 Task: In the  document form.pdf Download file as 'Open Document Format' Share this file with 'softage.8@softage.net' Insert the command  Editing
Action: Mouse moved to (45, 66)
Screenshot: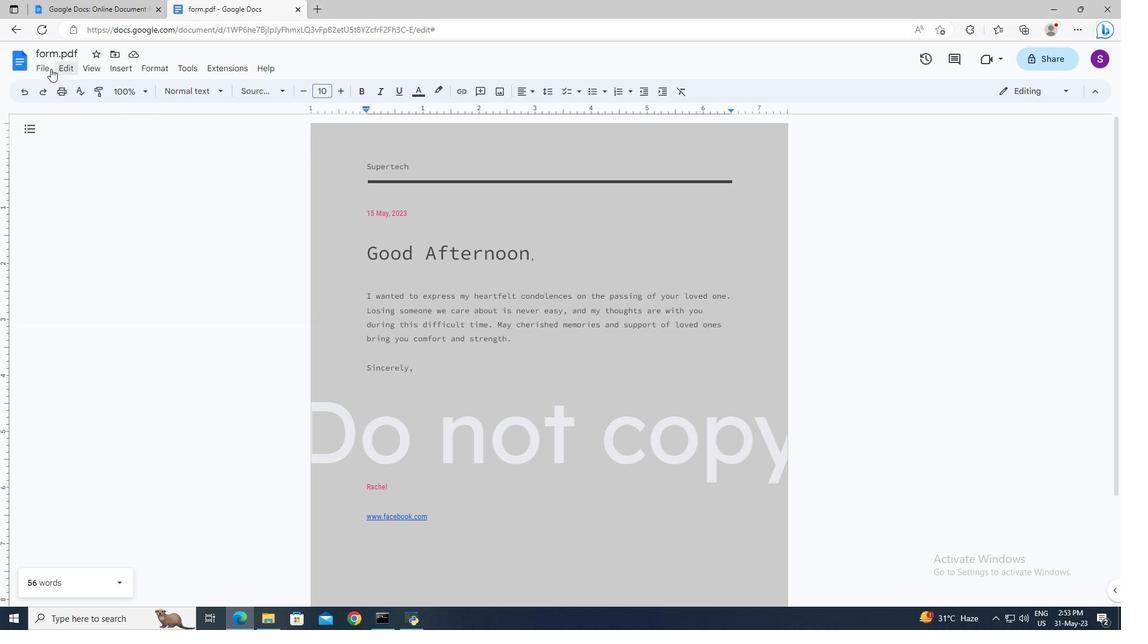 
Action: Mouse pressed left at (45, 66)
Screenshot: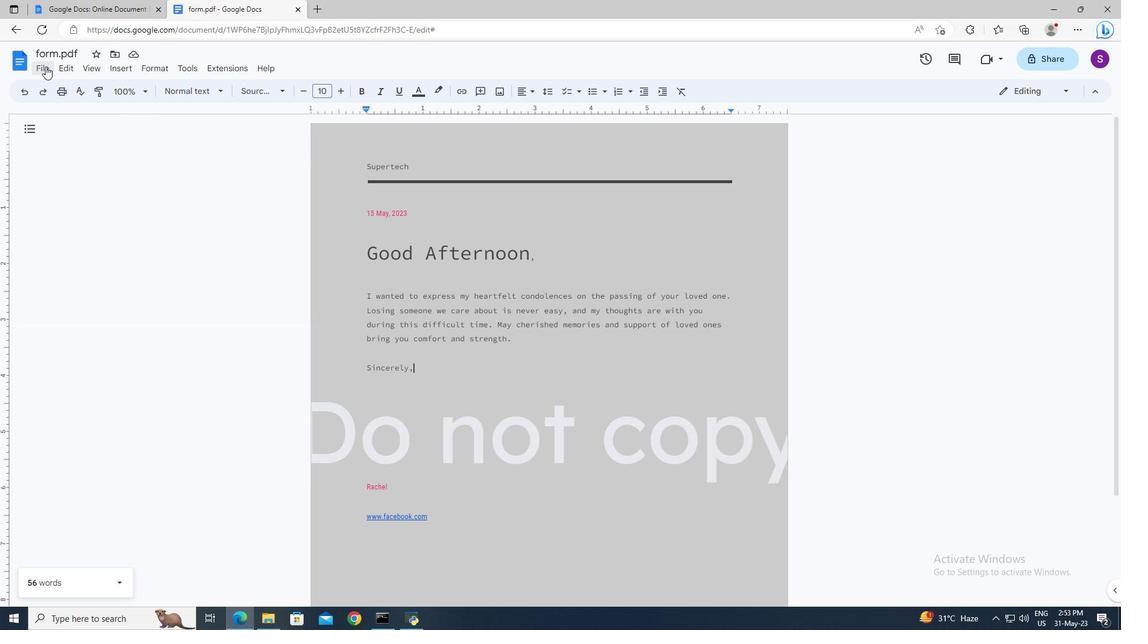 
Action: Mouse moved to (251, 209)
Screenshot: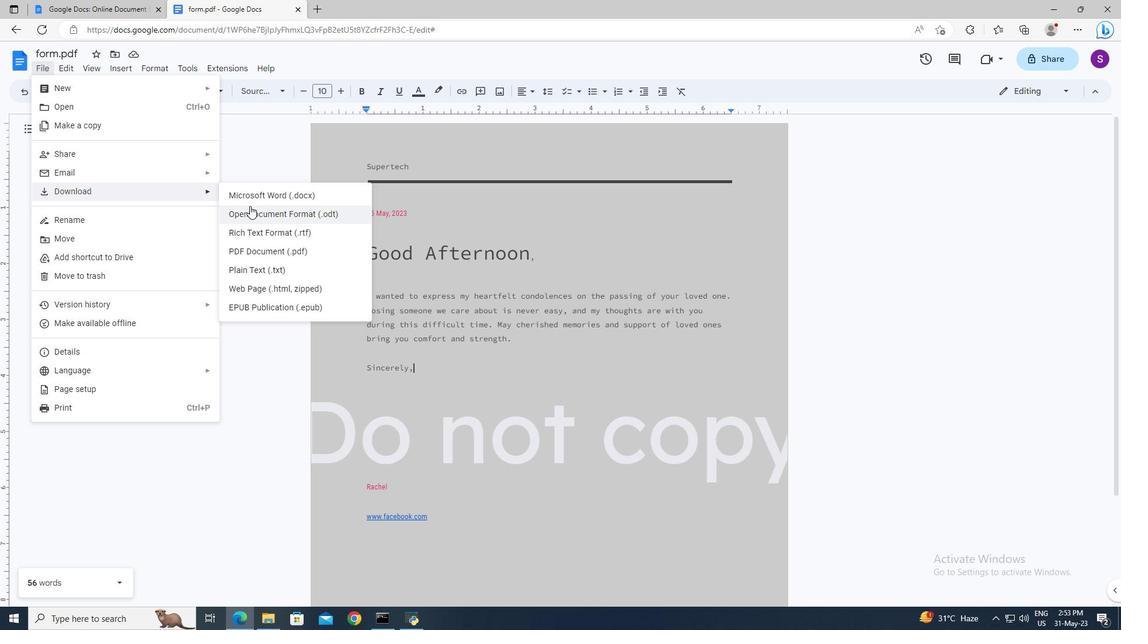 
Action: Mouse pressed left at (251, 209)
Screenshot: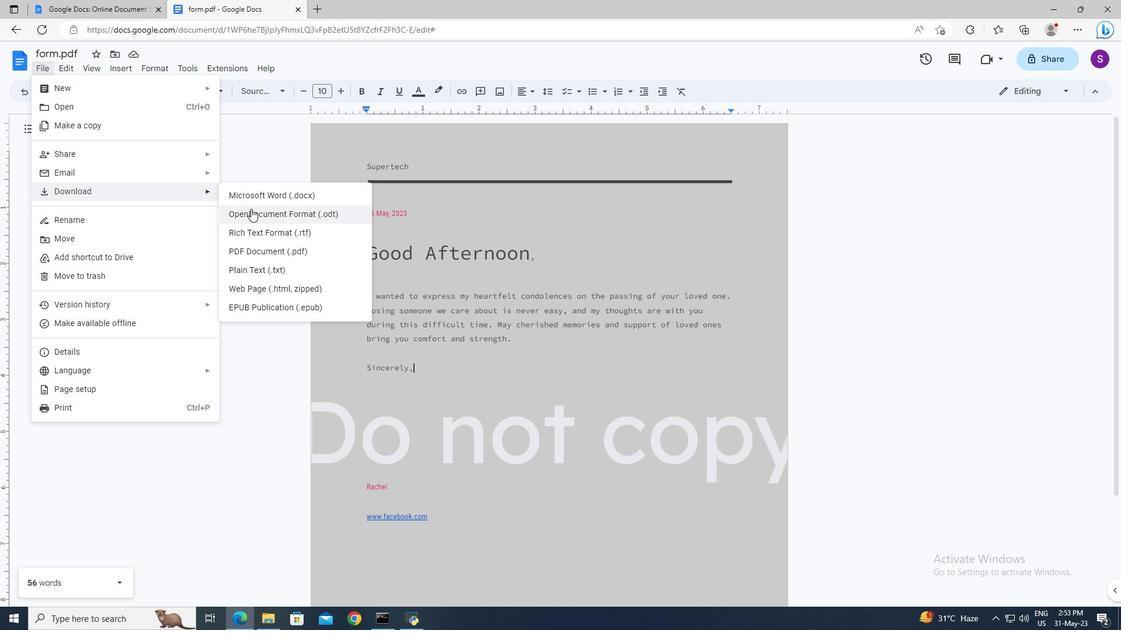 
Action: Mouse moved to (45, 70)
Screenshot: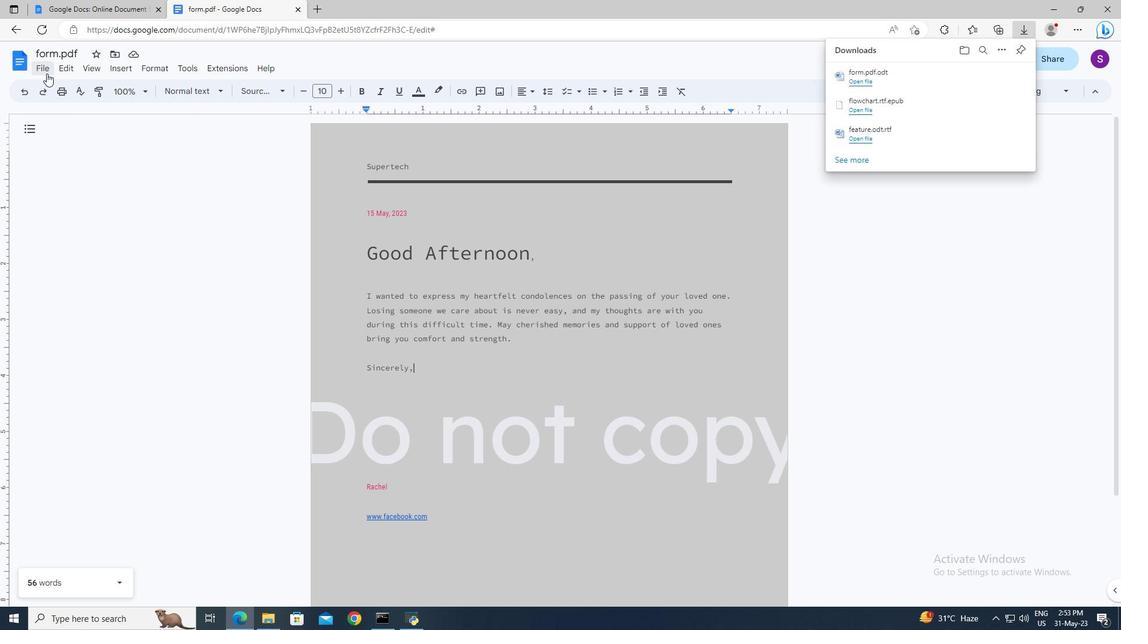 
Action: Mouse pressed left at (45, 70)
Screenshot: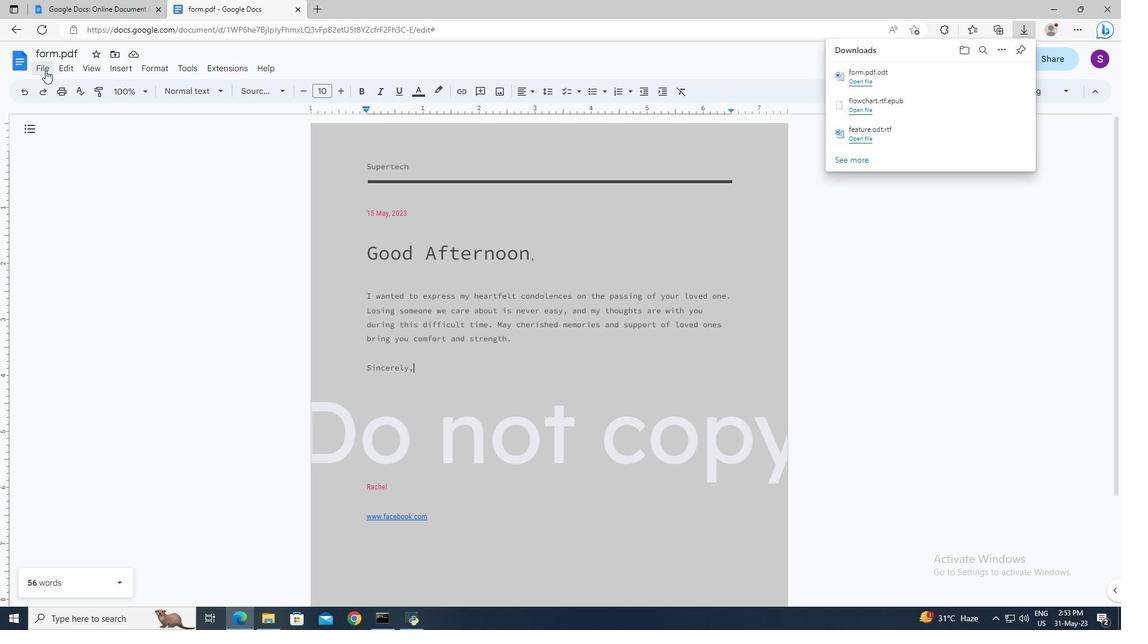 
Action: Mouse moved to (242, 150)
Screenshot: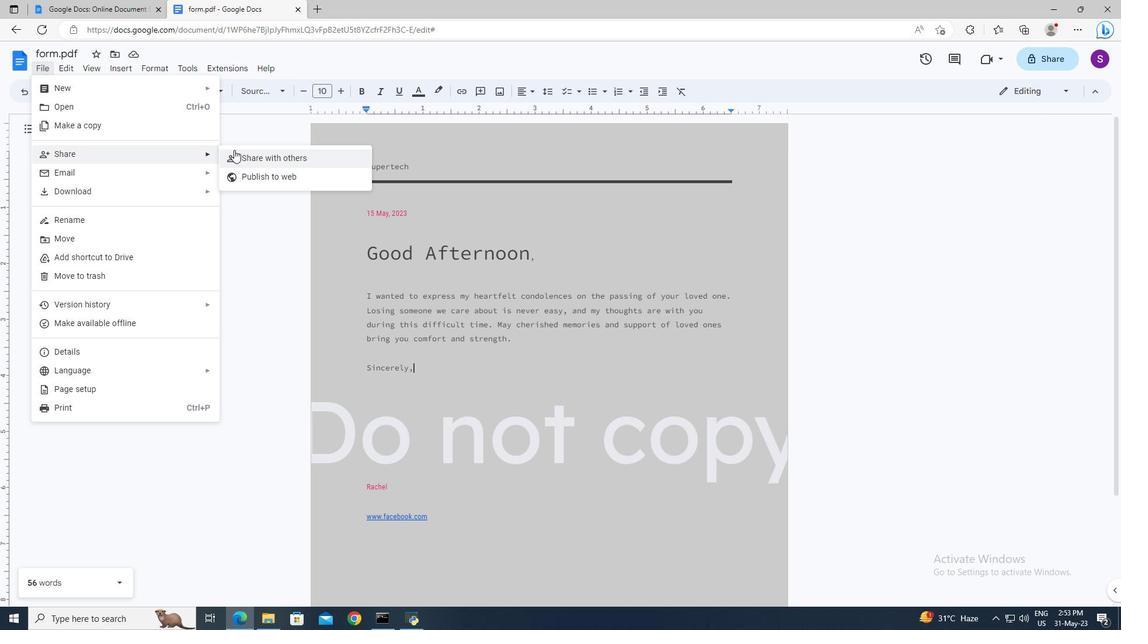 
Action: Mouse pressed left at (242, 150)
Screenshot: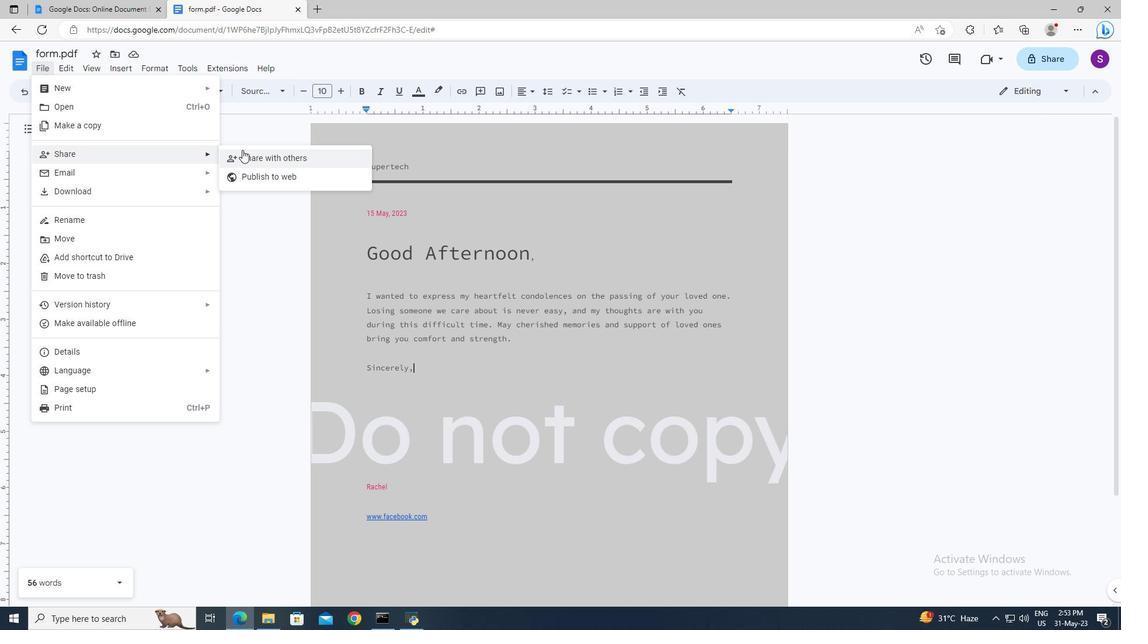 
Action: Mouse moved to (452, 251)
Screenshot: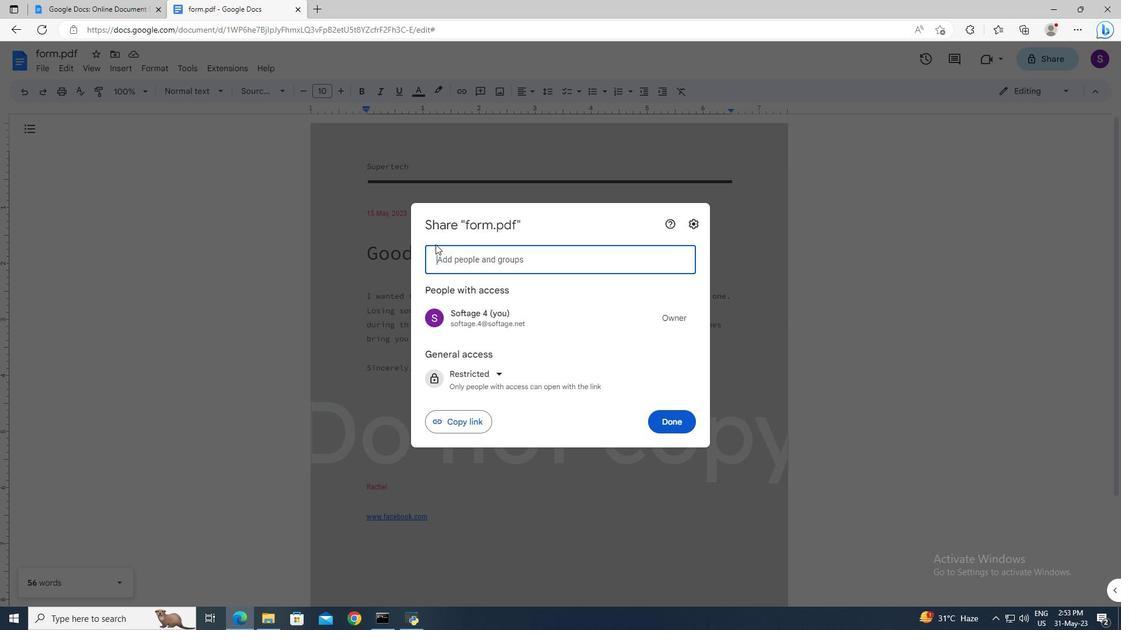 
Action: Mouse pressed left at (452, 251)
Screenshot: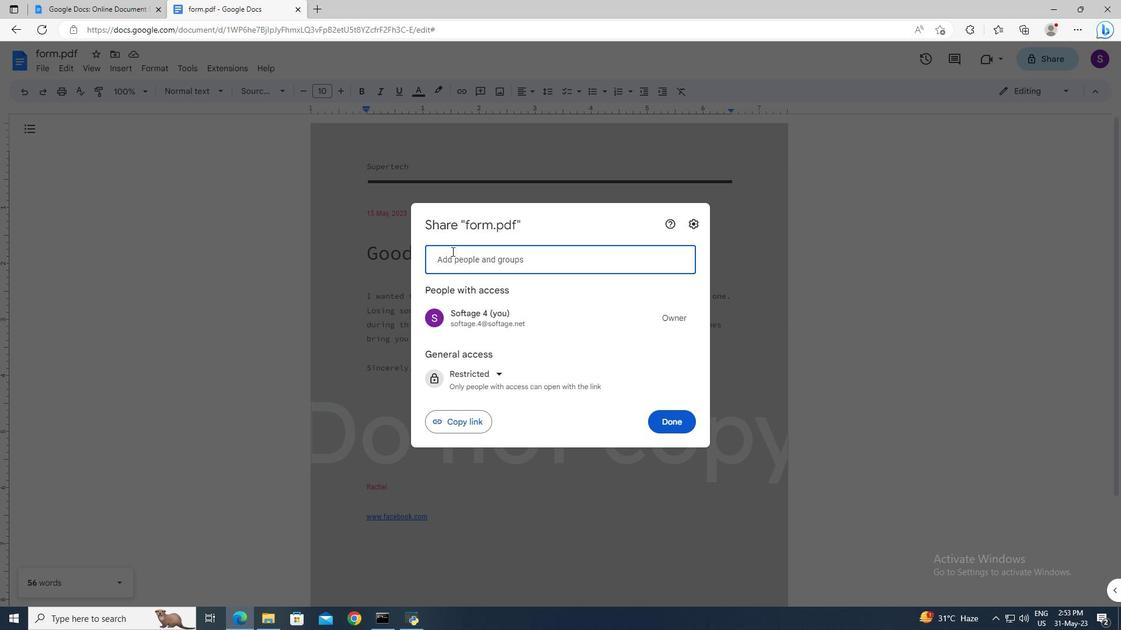 
Action: Mouse moved to (451, 251)
Screenshot: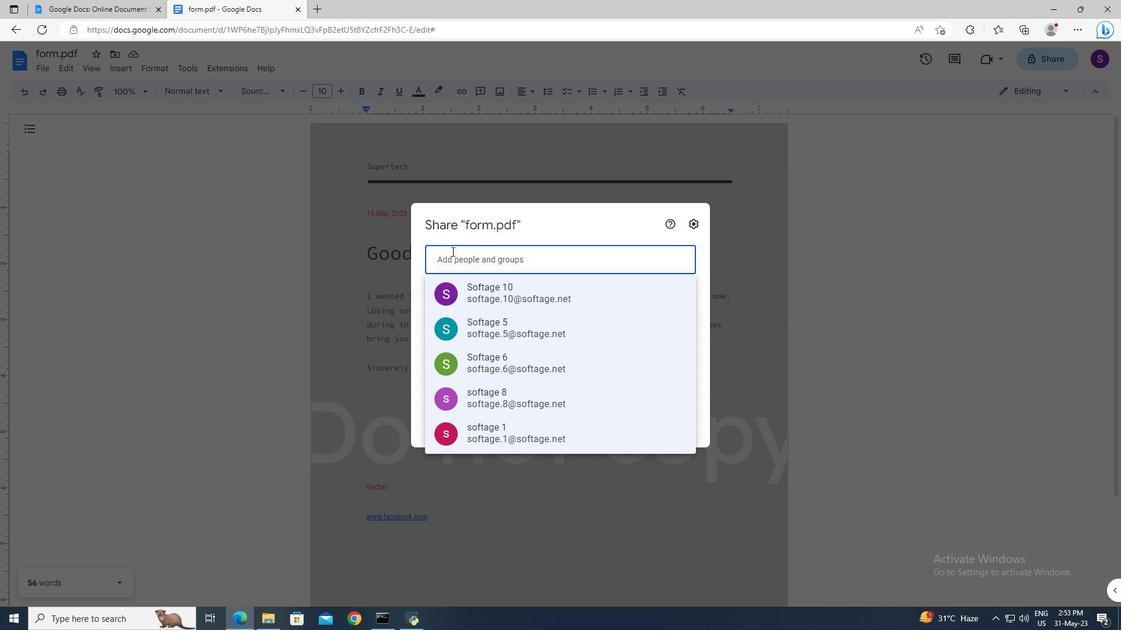 
Action: Key pressed softage.8<Key.shift><Key.shift><Key.shift><Key.shift><Key.shift><Key.shift>@softage.net<Key.enter>
Screenshot: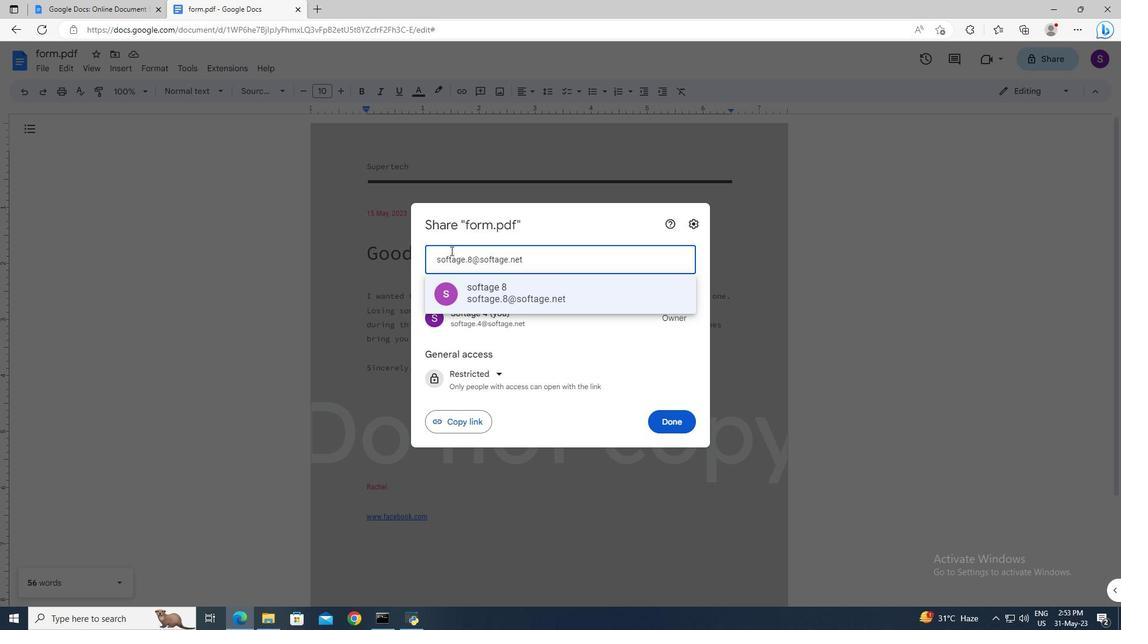 
Action: Mouse moved to (668, 411)
Screenshot: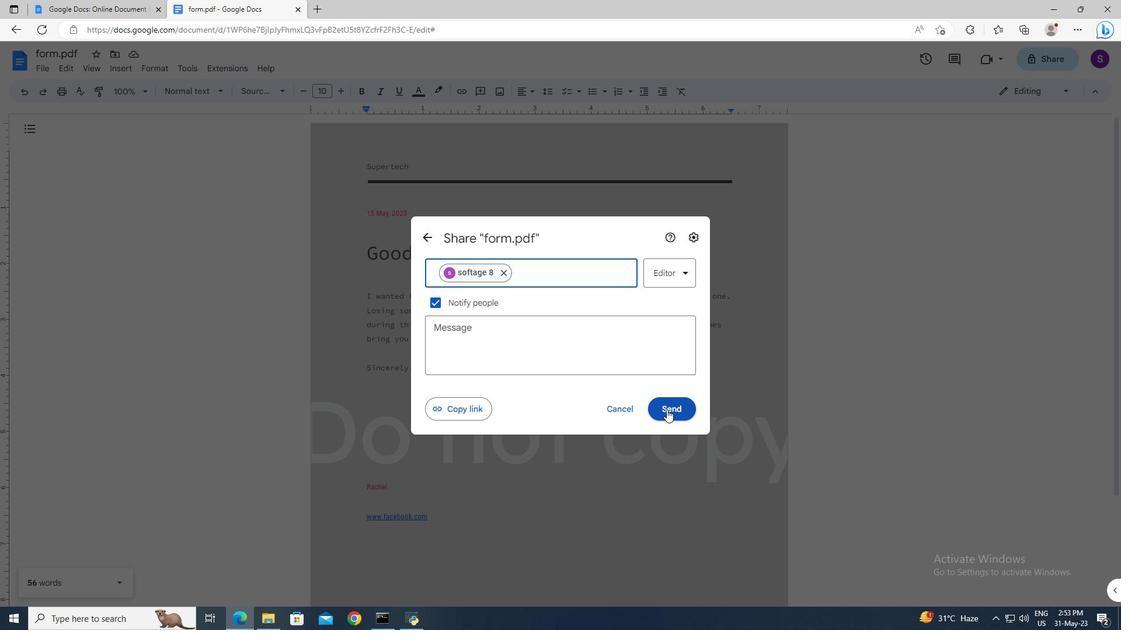 
Action: Mouse pressed left at (668, 411)
Screenshot: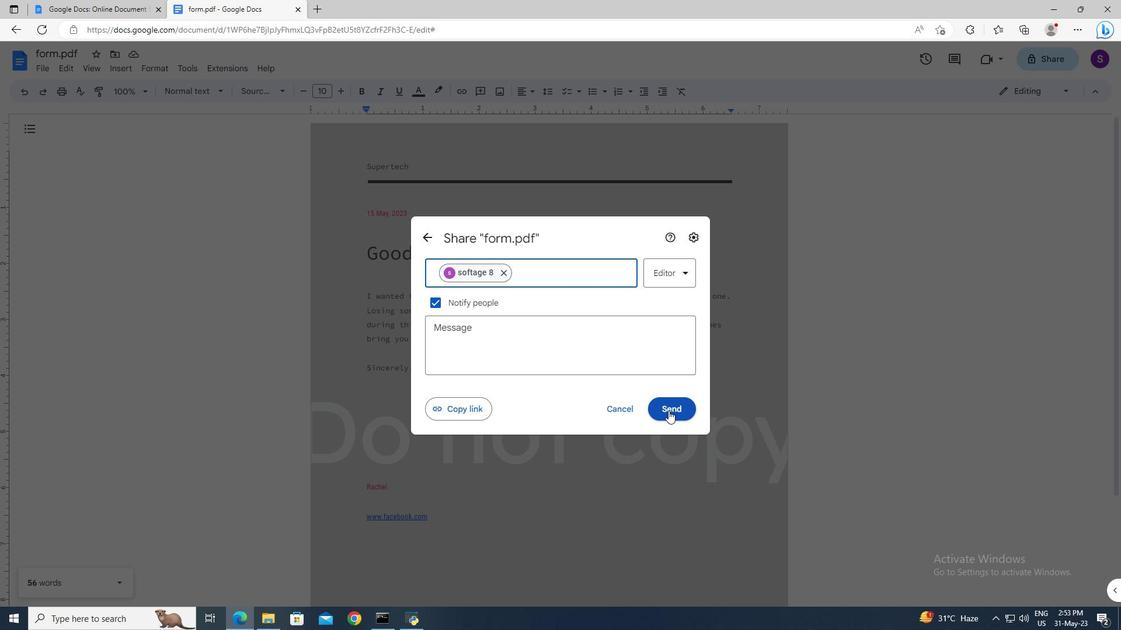 
Action: Mouse moved to (1018, 92)
Screenshot: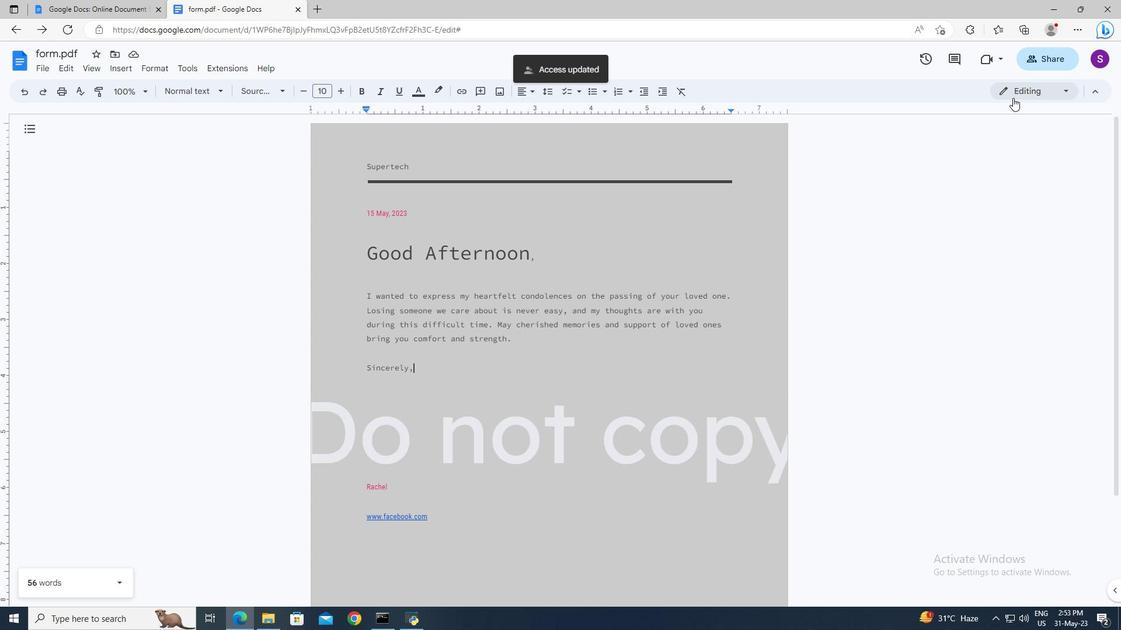 
Action: Mouse pressed left at (1018, 92)
Screenshot: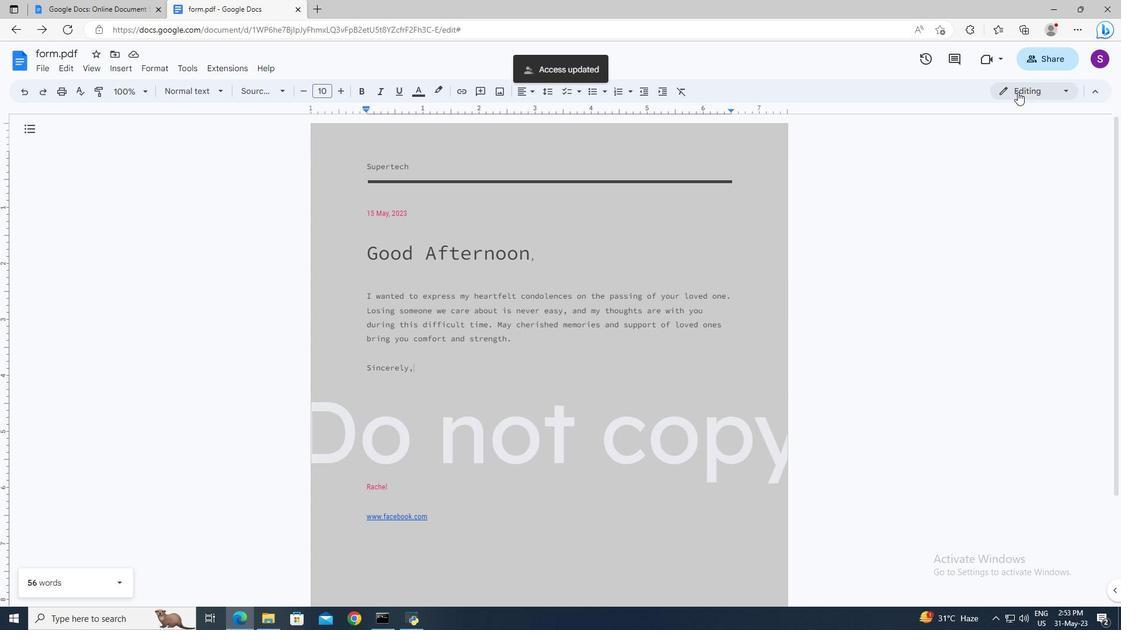 
Action: Mouse moved to (1008, 111)
Screenshot: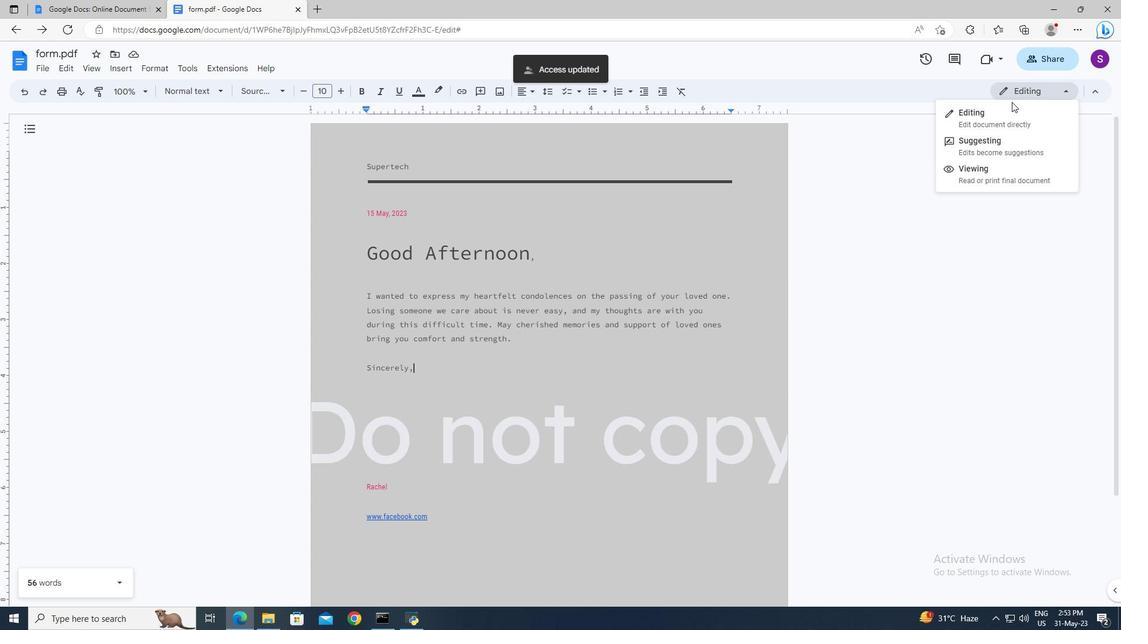 
Action: Mouse pressed left at (1008, 111)
Screenshot: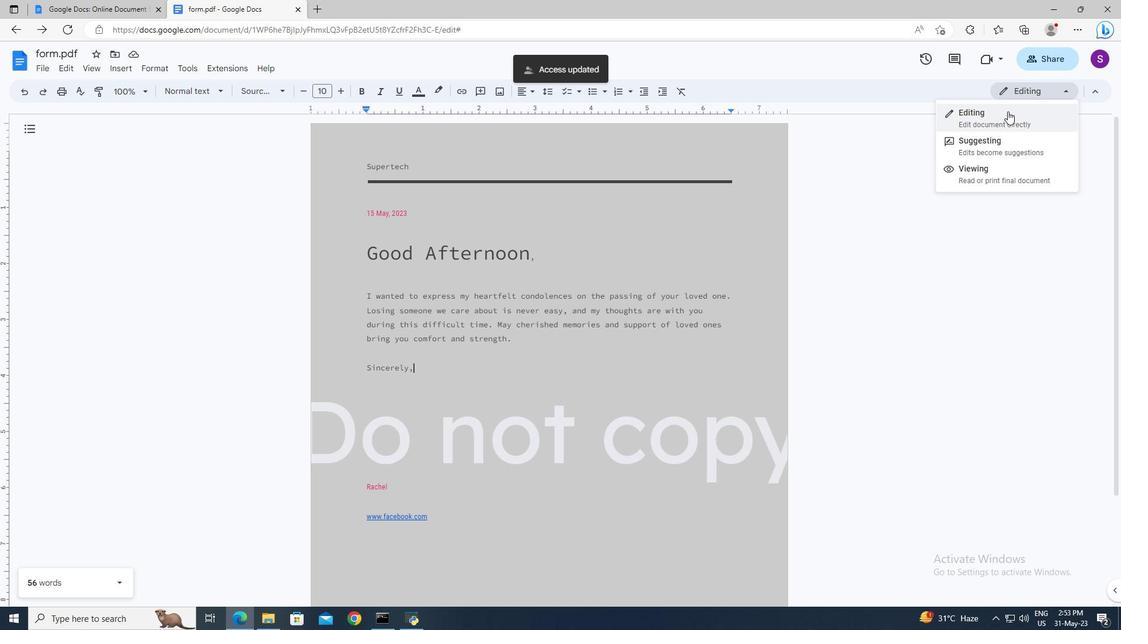 
Action: Mouse moved to (954, 85)
Screenshot: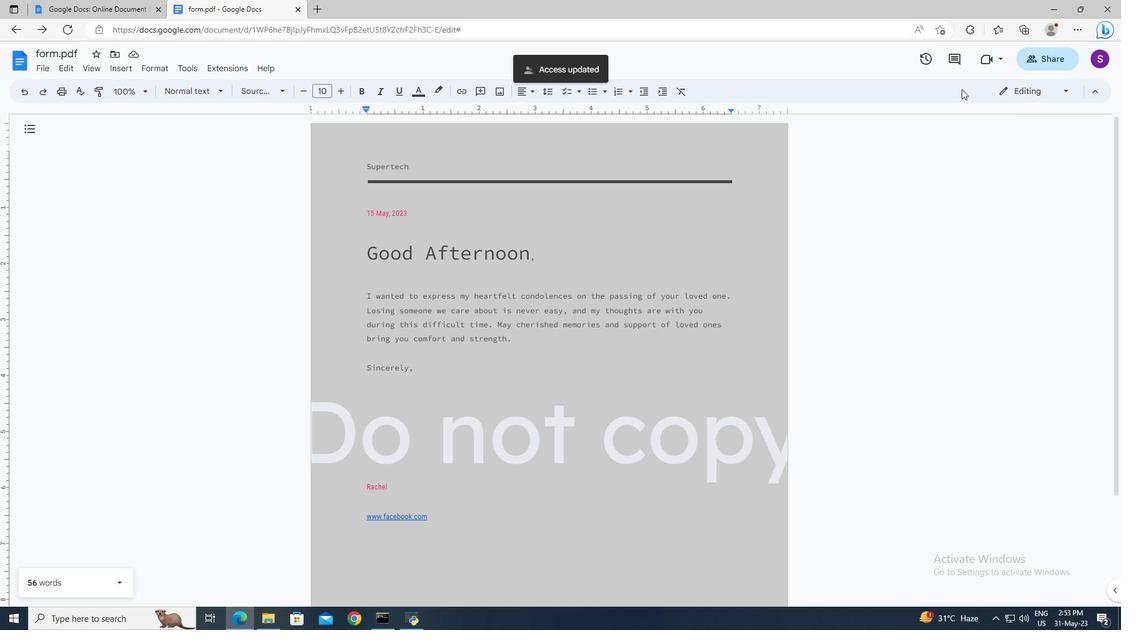 
